 Task: Use the formula "SPLIT" in spreadsheet "Project portfolio".
Action: Mouse pressed left at (234, 163)
Screenshot: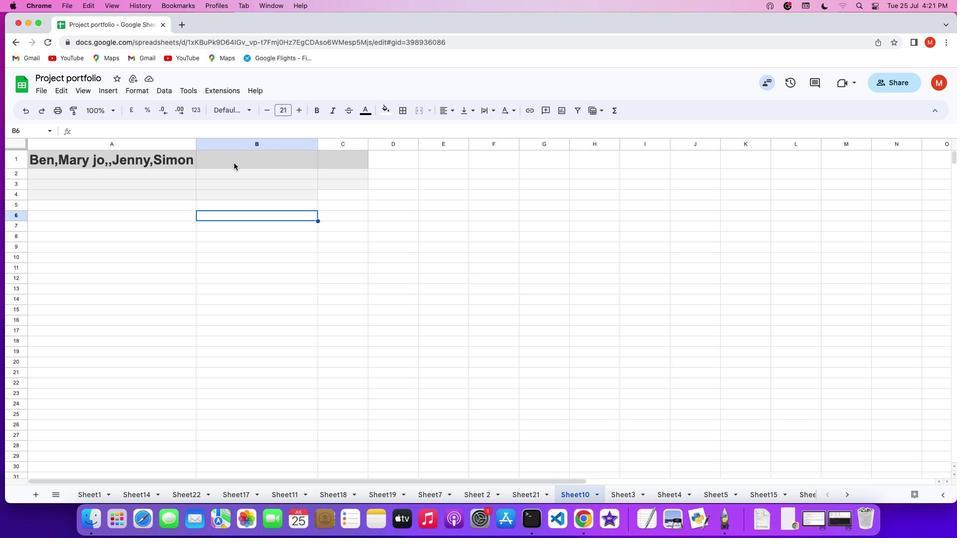 
Action: Key pressed '='Key.shift
Screenshot: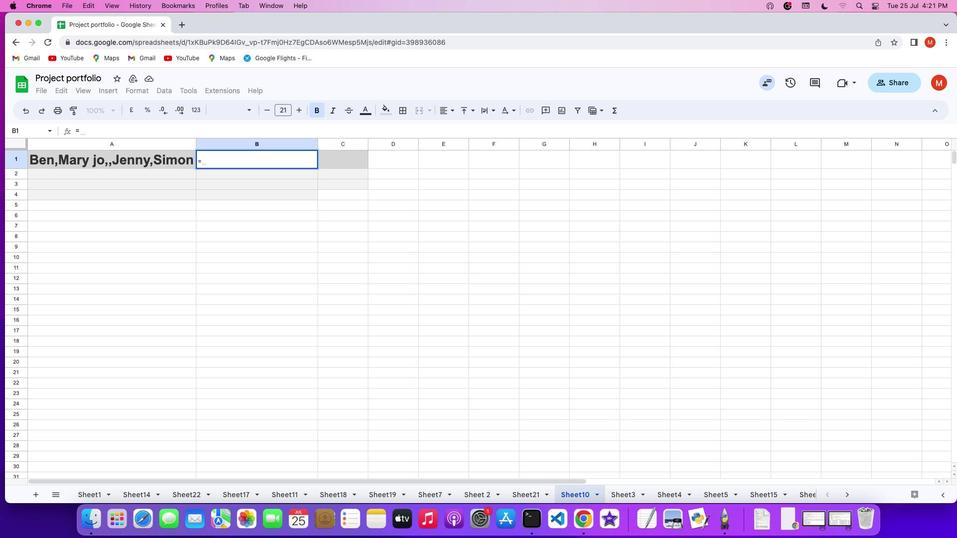 
Action: Mouse moved to (620, 112)
Screenshot: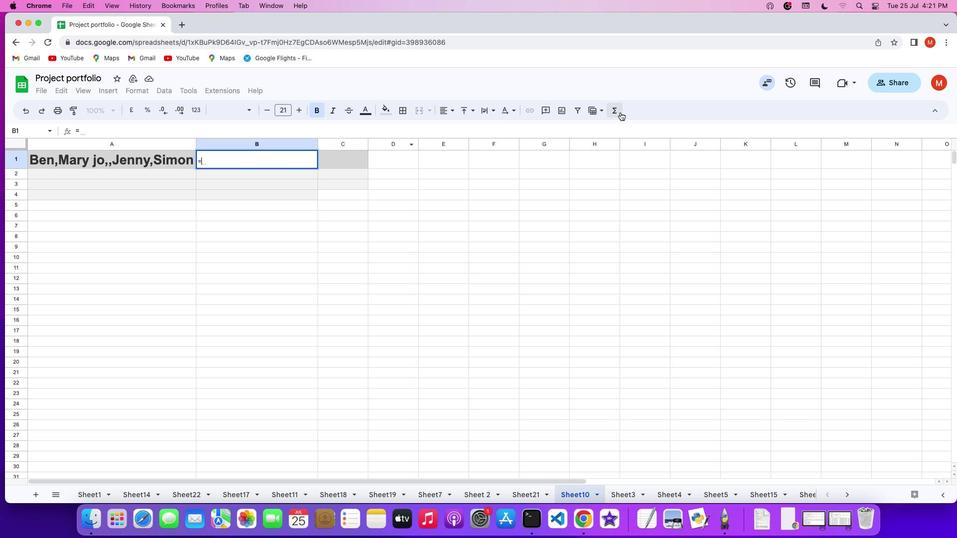 
Action: Mouse pressed left at (620, 112)
Screenshot: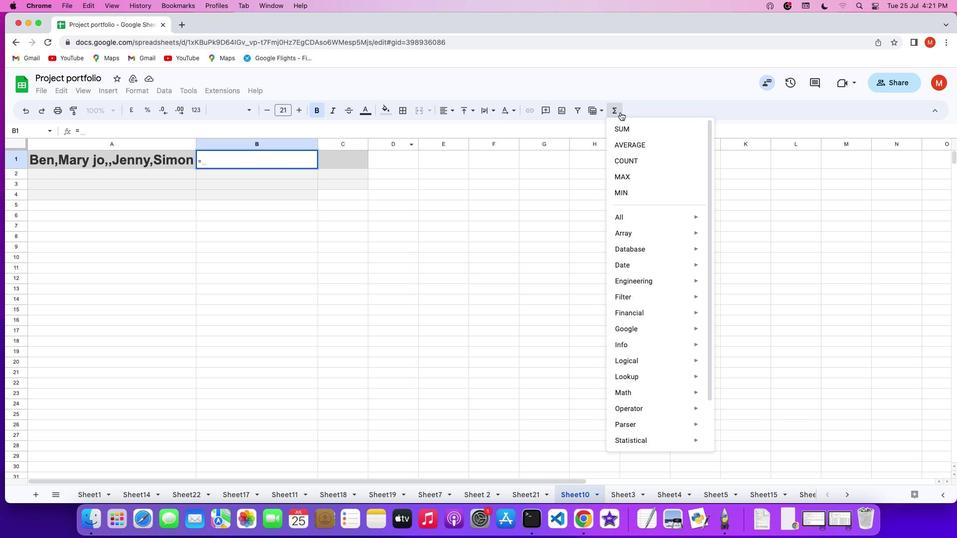 
Action: Mouse moved to (739, 292)
Screenshot: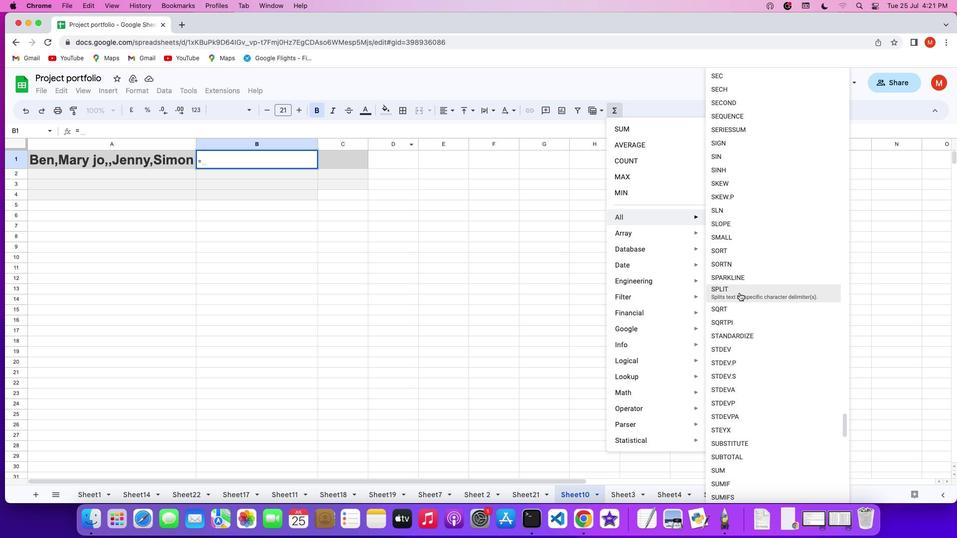 
Action: Mouse pressed left at (739, 292)
Screenshot: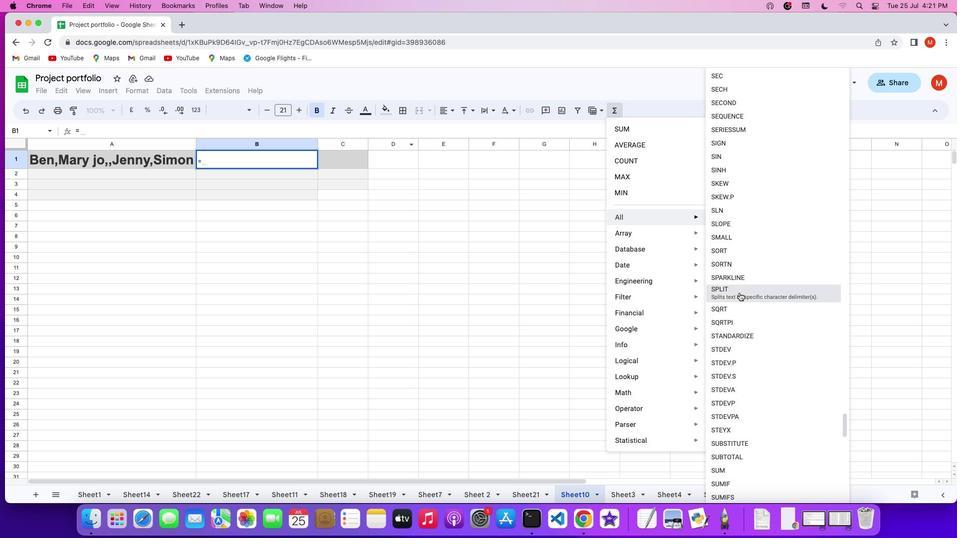 
Action: Mouse moved to (739, 292)
Screenshot: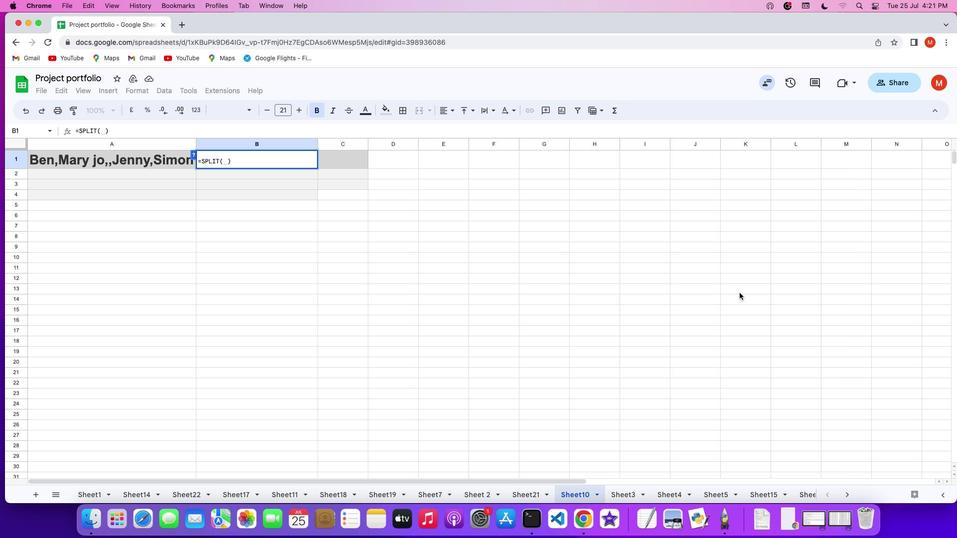 
Action: Key pressed Key.shift'A''1'','Key.shift_r'"'','Key.shift_r'"'Key.enter
Screenshot: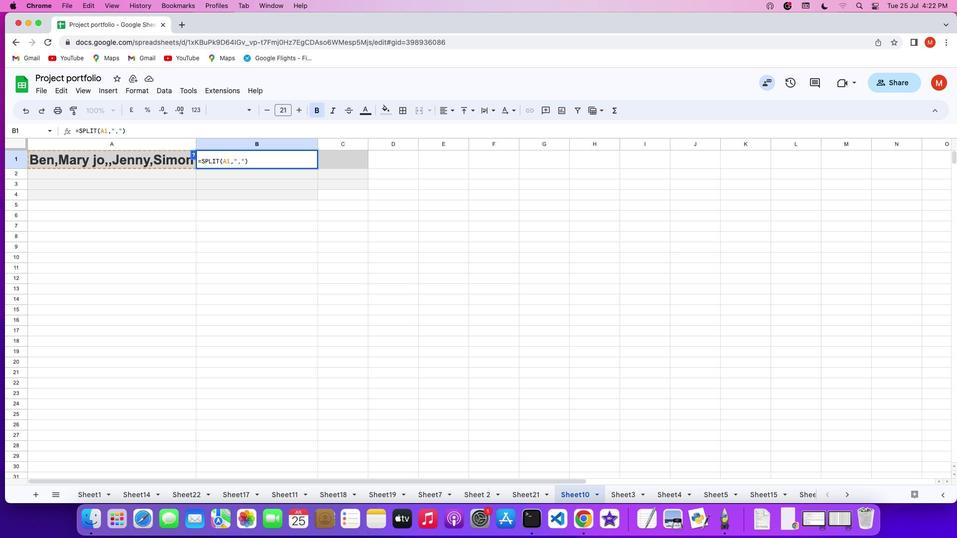 
